 Task: Change  the formatting of the data to 'Which is Less than 10, 'In conditional formating, put the option 'Light Red Fill with Drak Red Text. 'add another formatting option Format As Table, insert the option 'Blue Table style Light 9 'In the sheet  Expense Management Logbook
Action: Mouse moved to (119, 117)
Screenshot: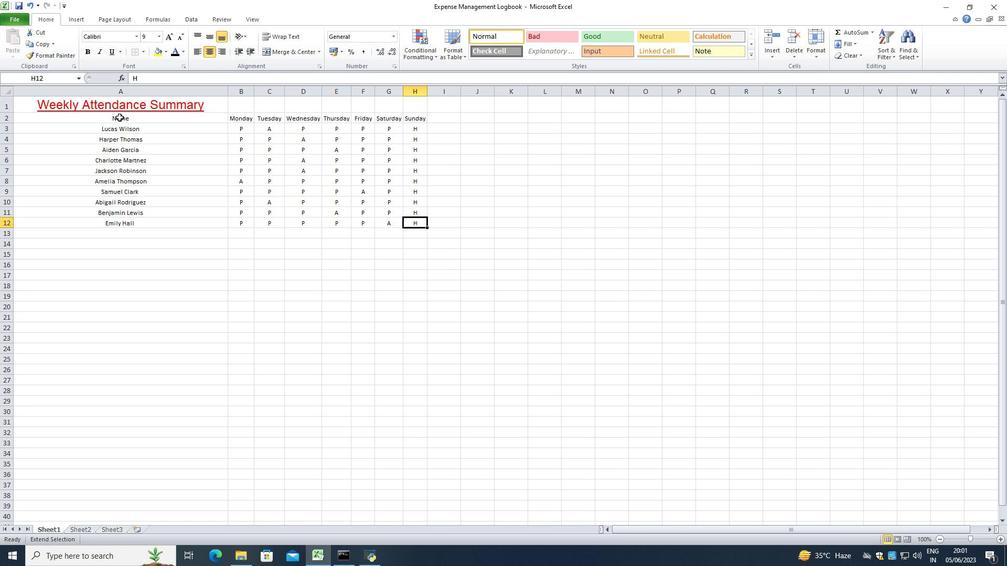 
Action: Mouse pressed left at (119, 117)
Screenshot: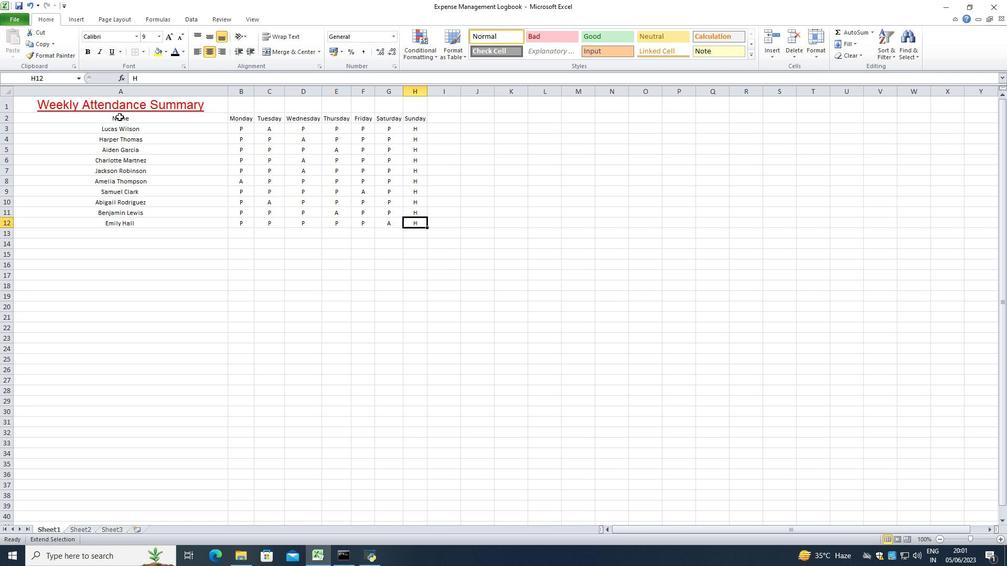
Action: Mouse moved to (150, 127)
Screenshot: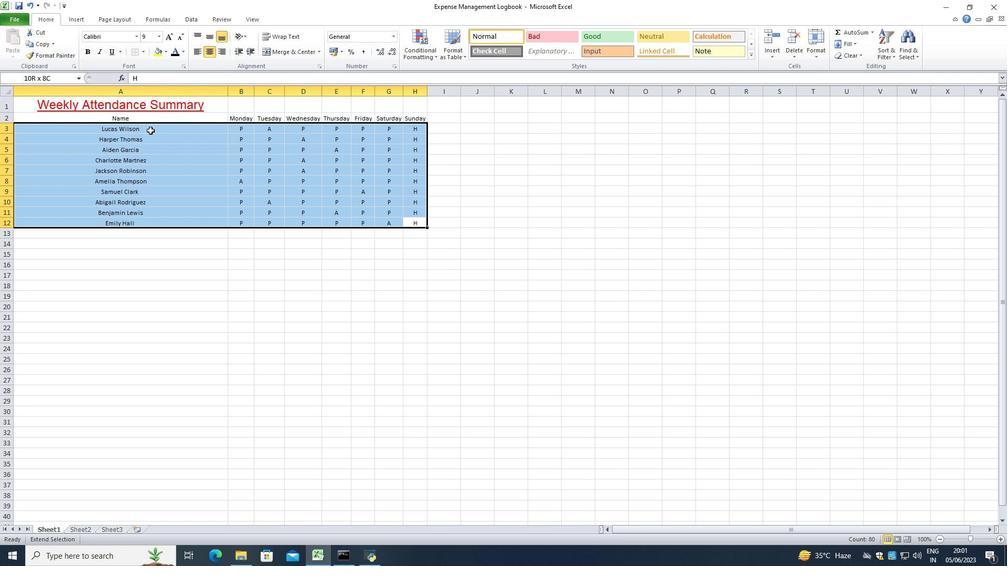 
Action: Mouse pressed left at (150, 127)
Screenshot: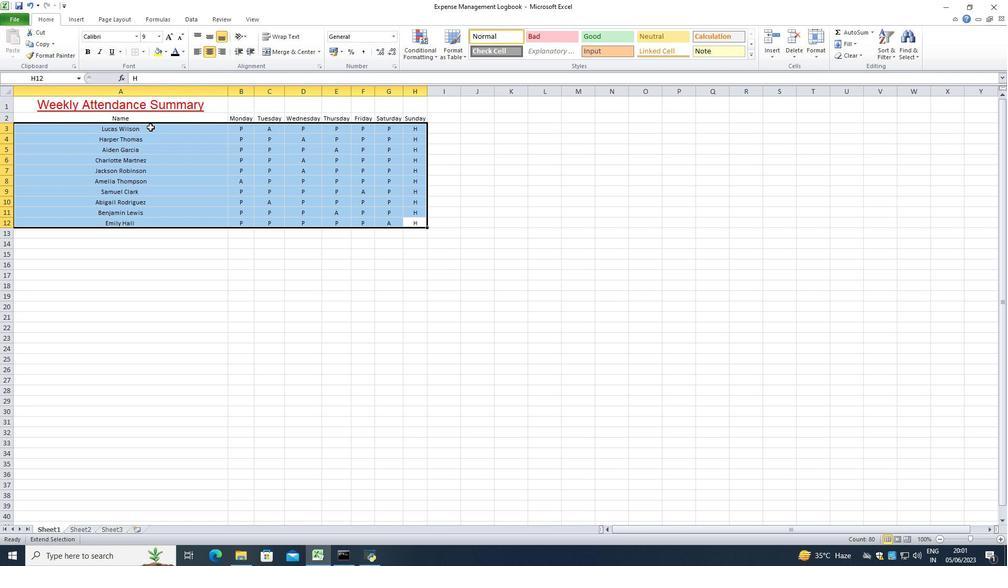 
Action: Mouse moved to (148, 119)
Screenshot: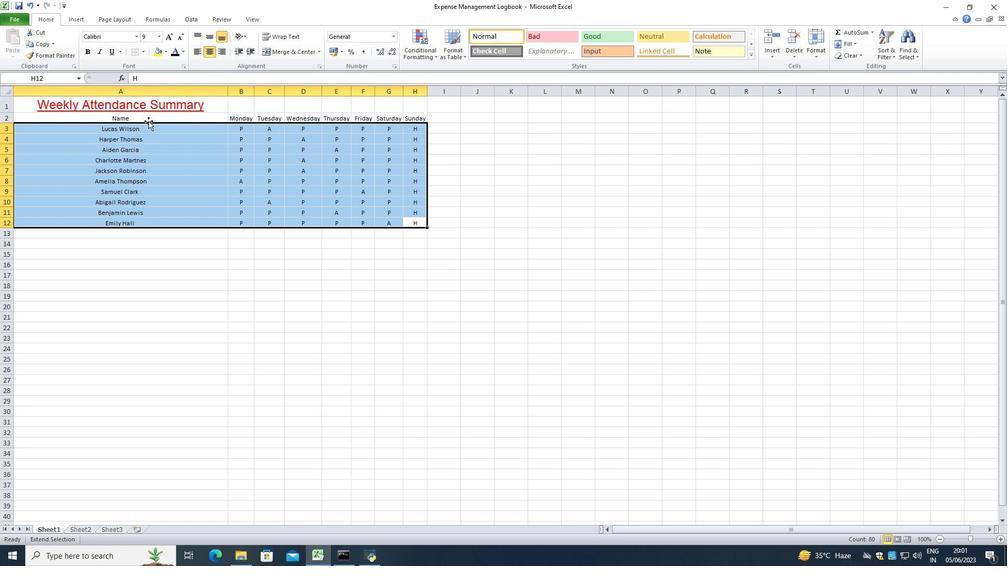 
Action: Mouse pressed left at (148, 119)
Screenshot: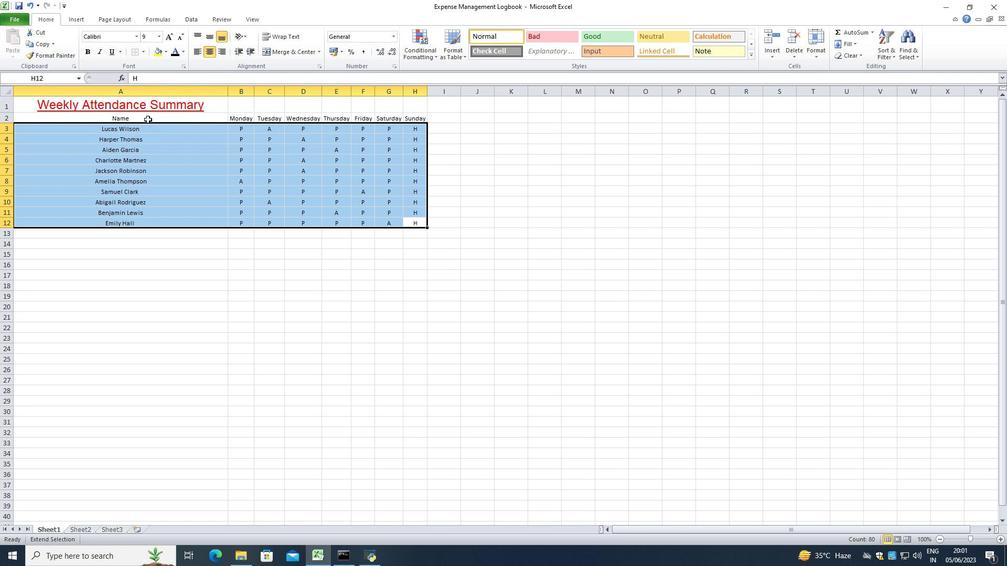 
Action: Mouse moved to (436, 57)
Screenshot: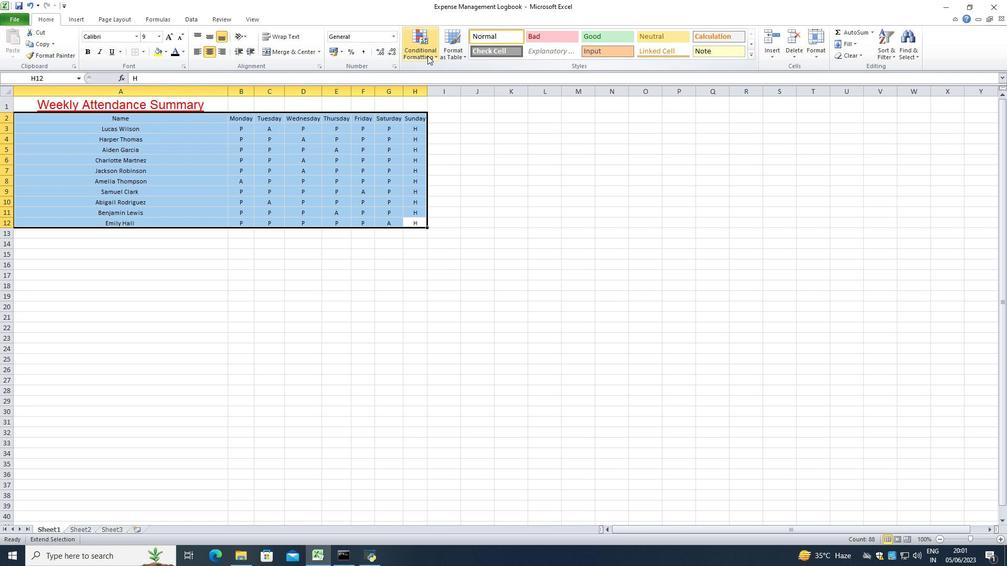 
Action: Mouse pressed left at (436, 57)
Screenshot: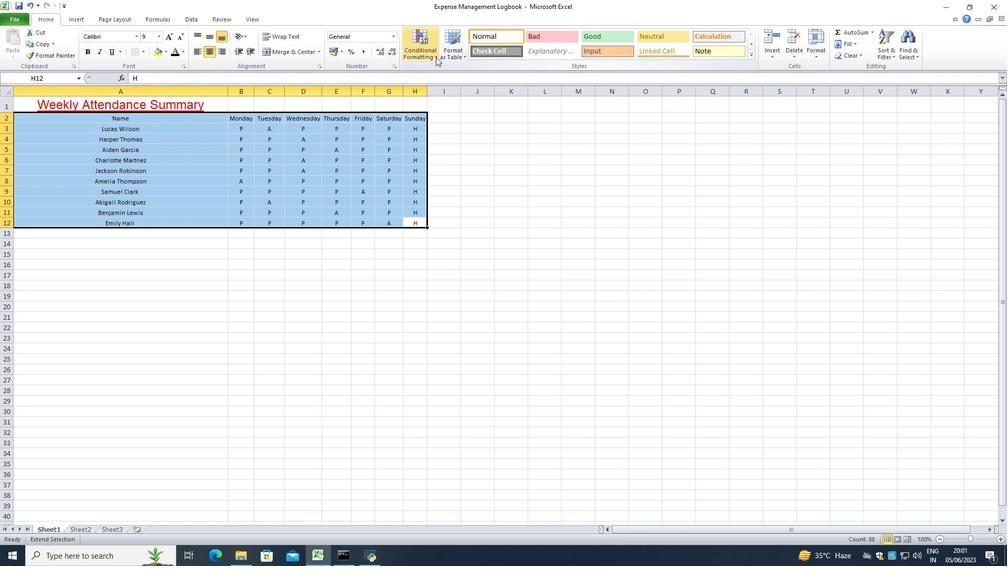 
Action: Mouse moved to (533, 104)
Screenshot: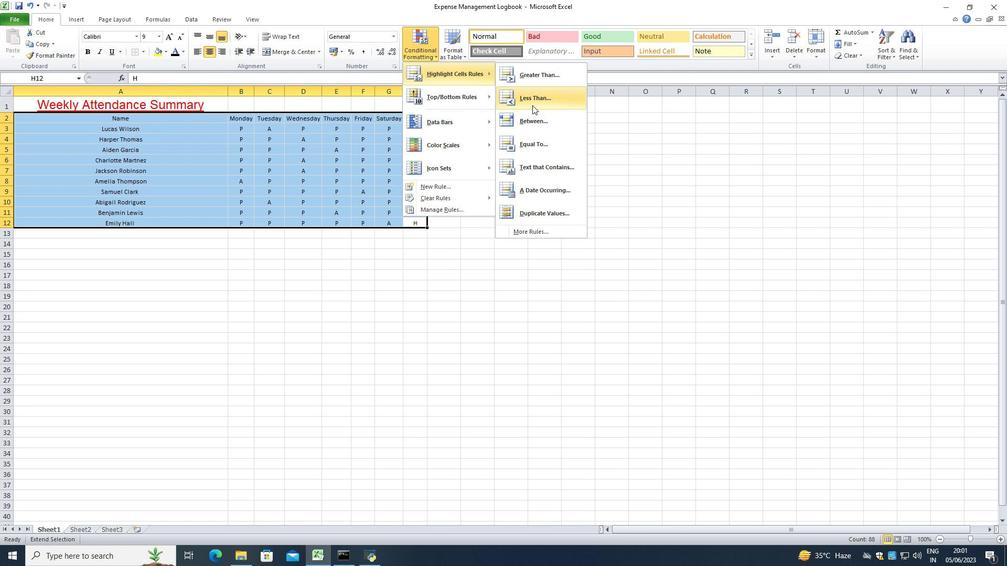 
Action: Mouse pressed left at (533, 104)
Screenshot: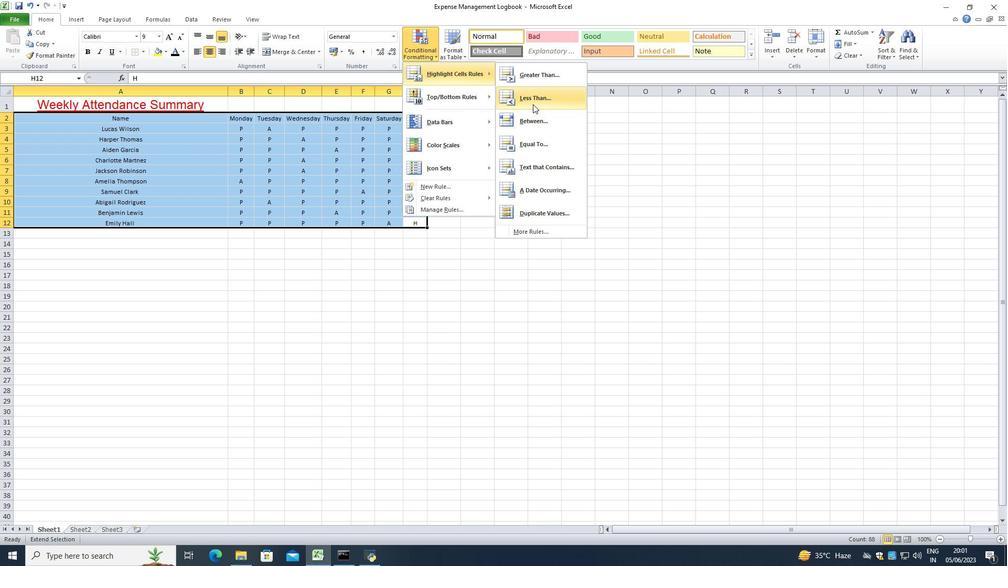 
Action: Mouse moved to (222, 236)
Screenshot: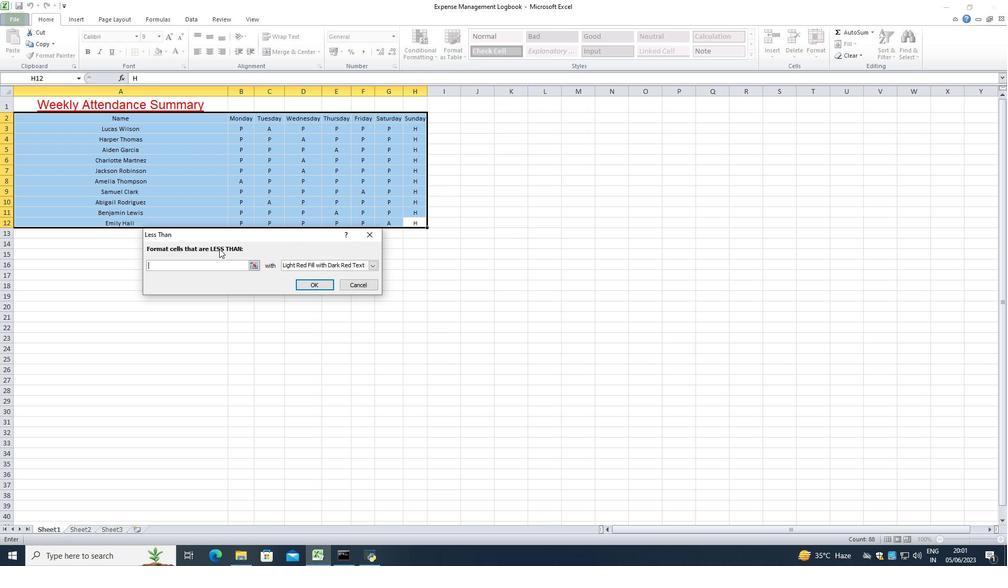 
Action: Key pressed 10
Screenshot: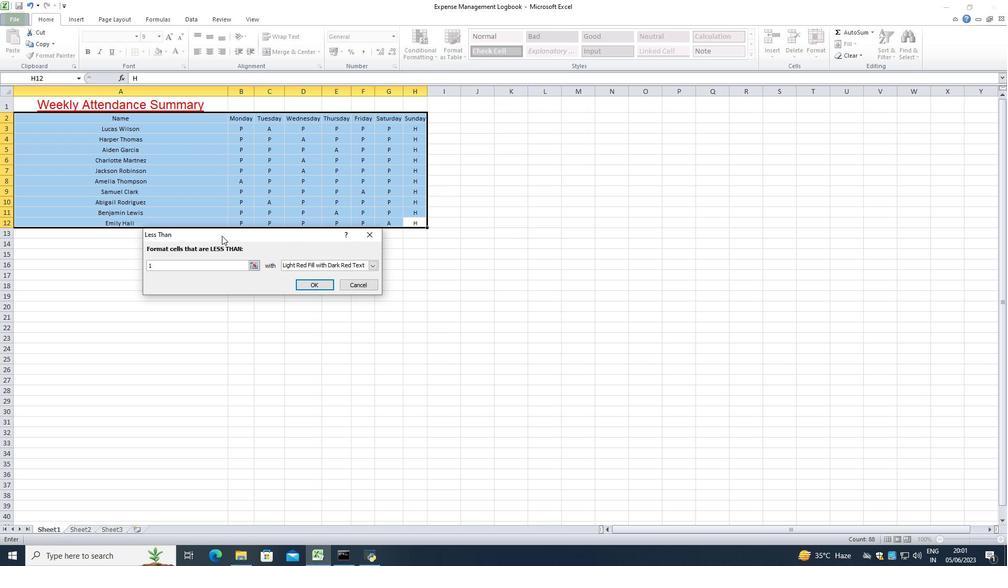 
Action: Mouse moved to (313, 264)
Screenshot: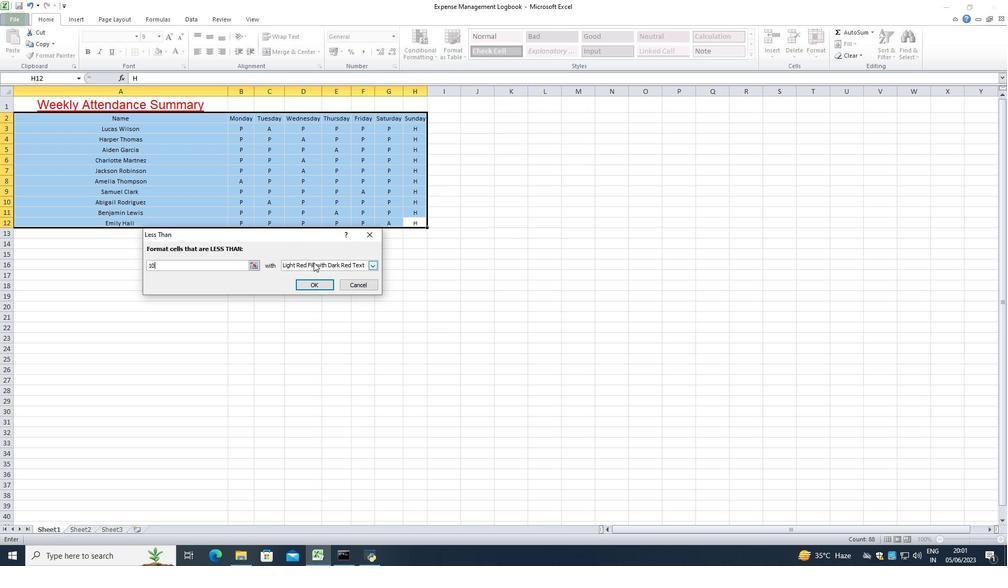 
Action: Mouse pressed left at (313, 264)
Screenshot: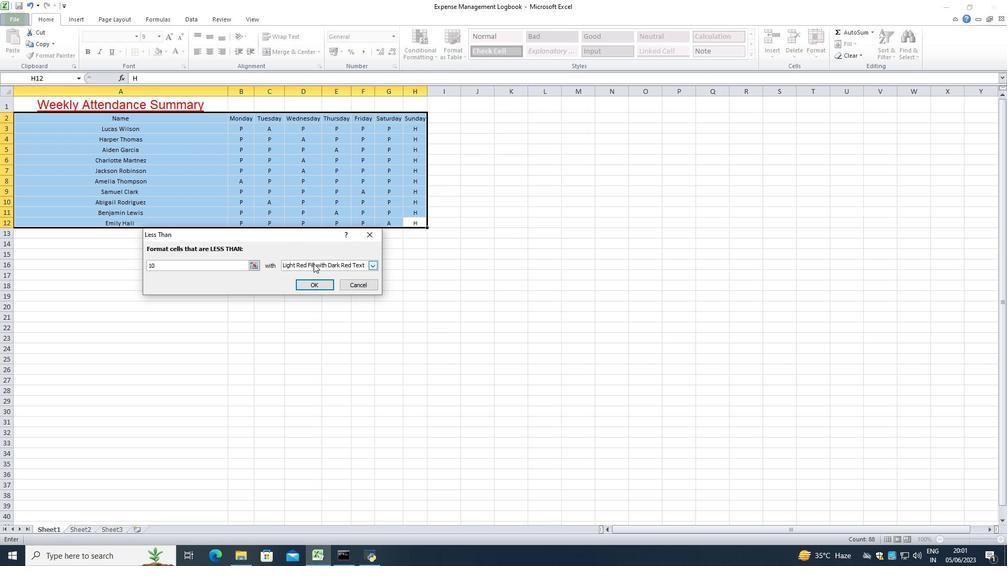 
Action: Mouse moved to (313, 274)
Screenshot: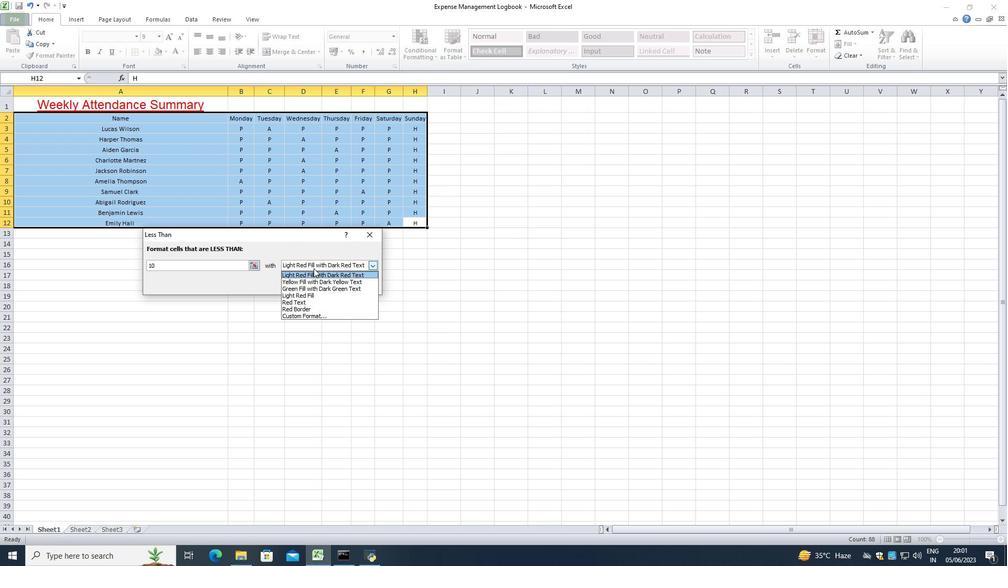 
Action: Mouse pressed left at (313, 274)
Screenshot: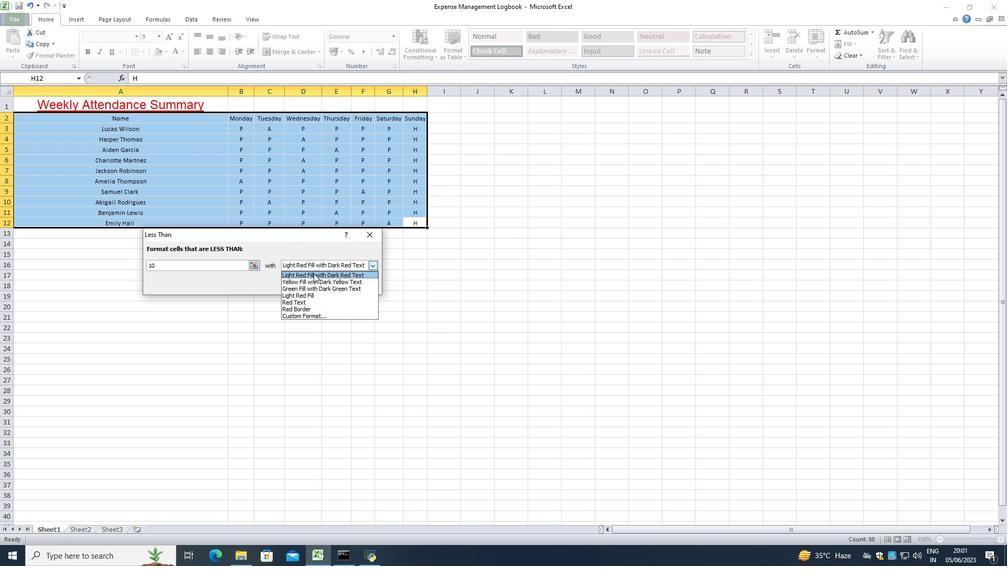 
Action: Mouse moved to (318, 285)
Screenshot: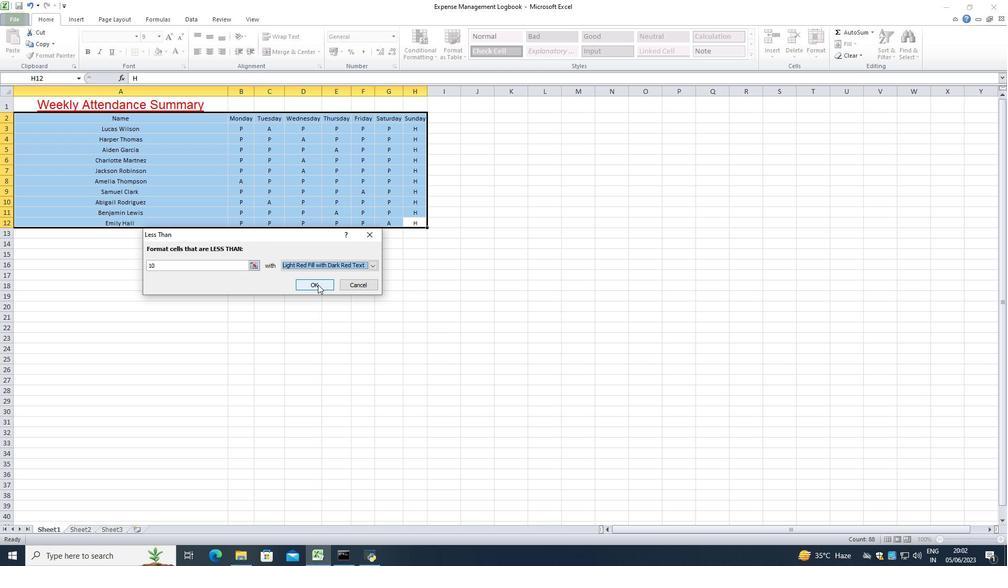 
Action: Mouse pressed left at (318, 285)
Screenshot: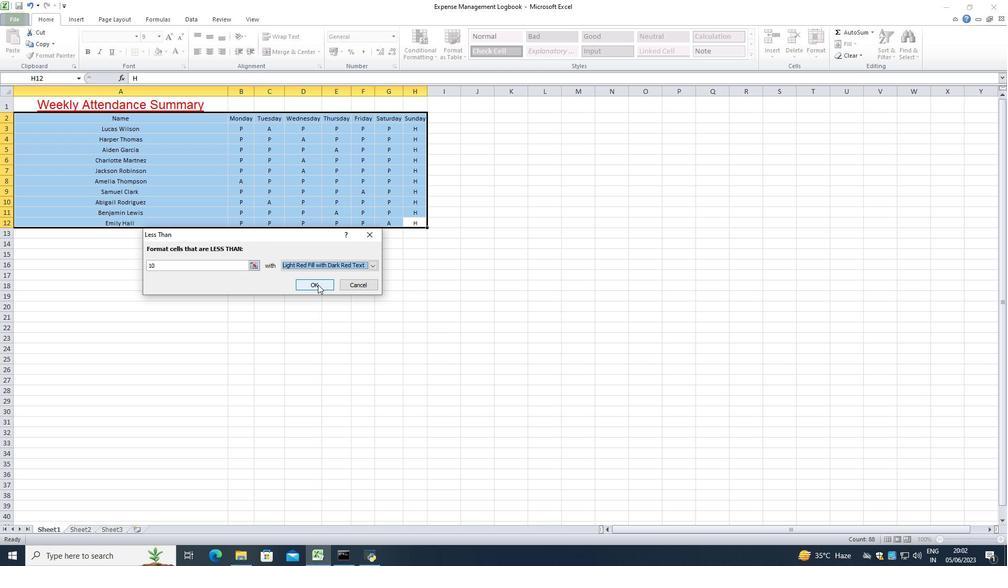 
Action: Mouse moved to (416, 238)
Screenshot: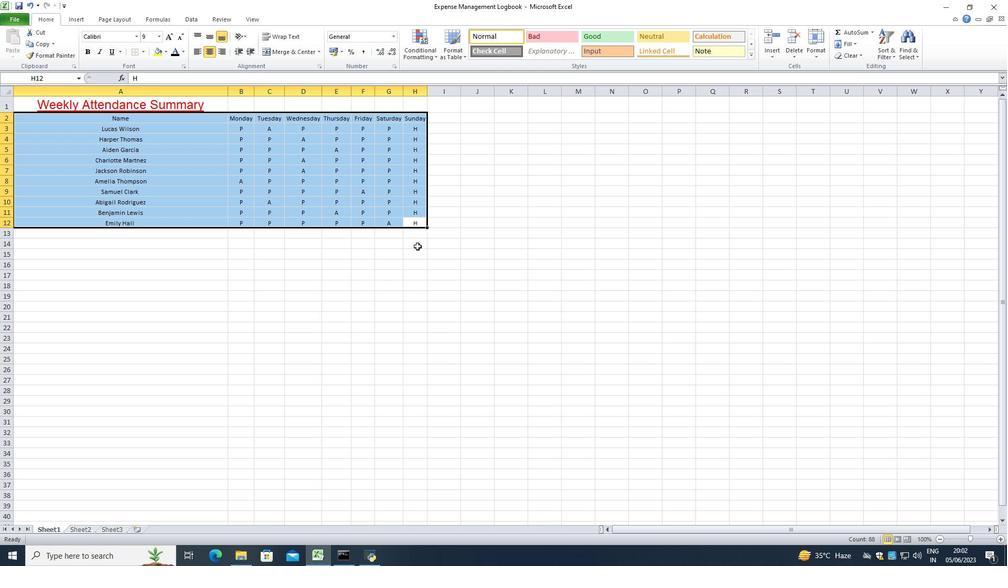
Action: Mouse pressed left at (416, 238)
Screenshot: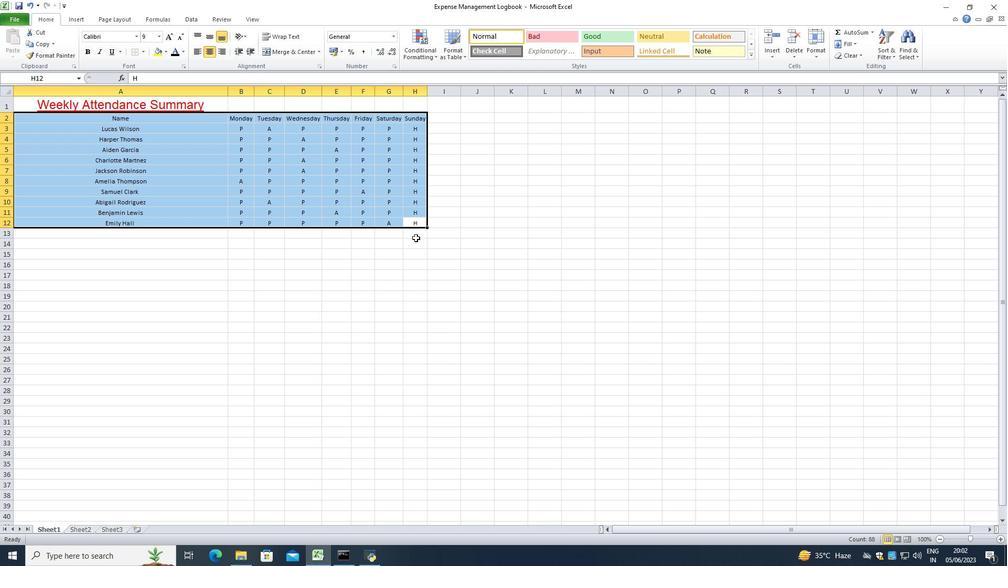 
Action: Mouse moved to (130, 119)
Screenshot: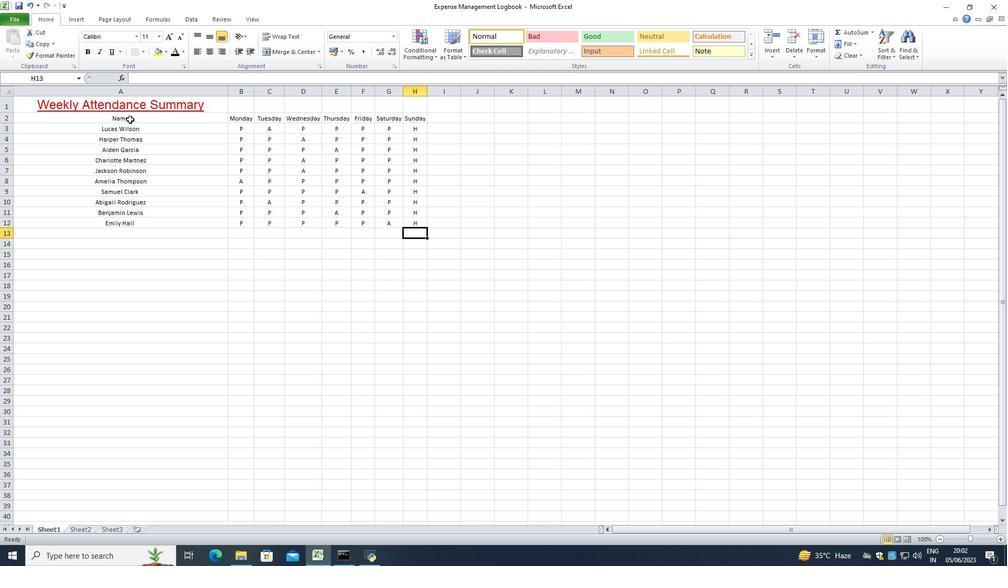
Action: Mouse pressed left at (130, 119)
Screenshot: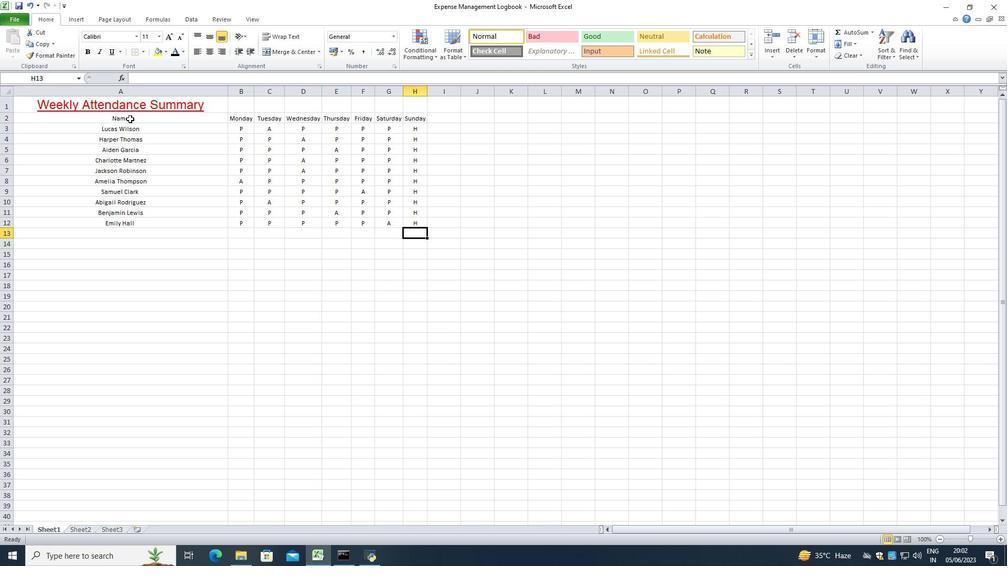 
Action: Mouse moved to (432, 55)
Screenshot: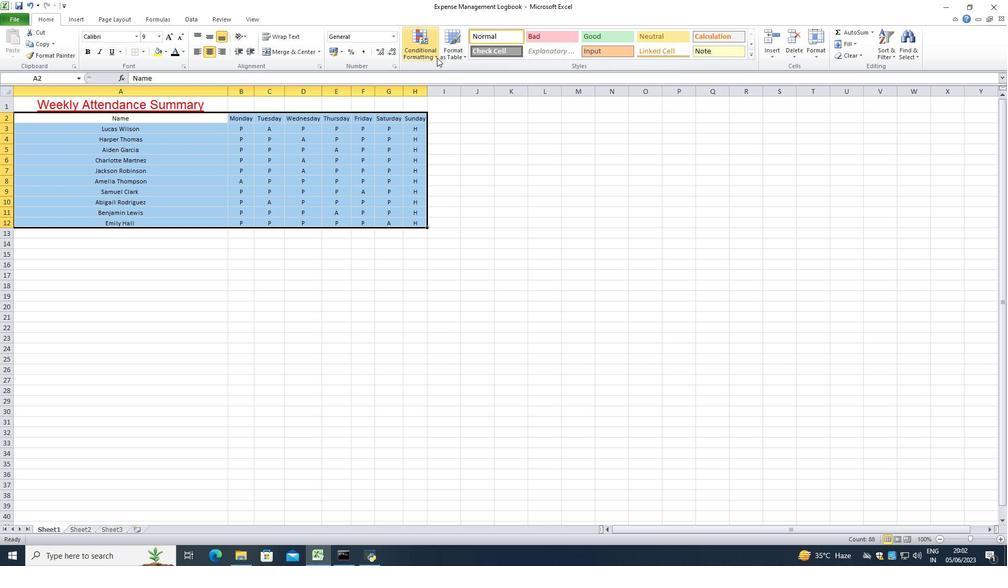 
Action: Mouse pressed left at (432, 55)
Screenshot: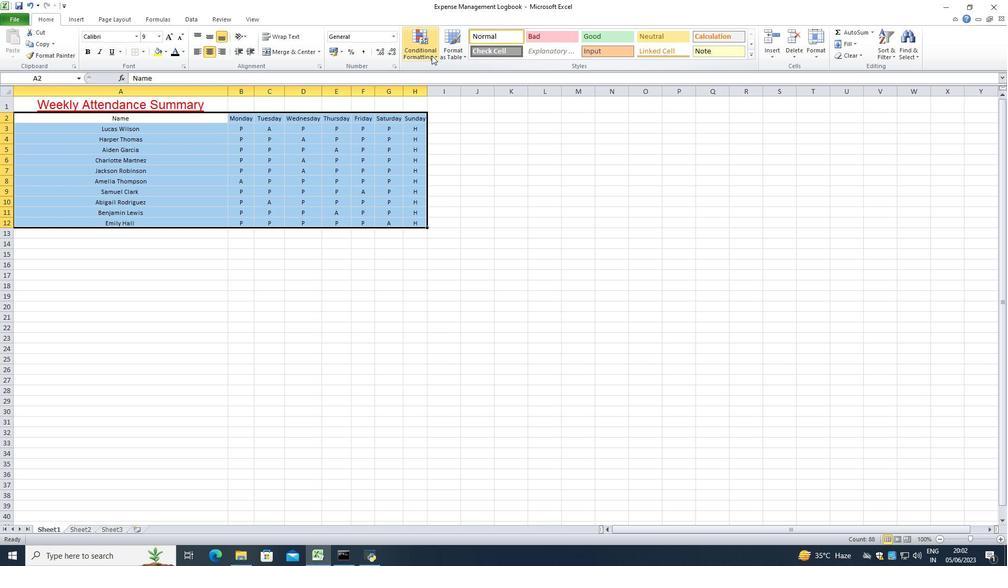 
Action: Mouse moved to (520, 99)
Screenshot: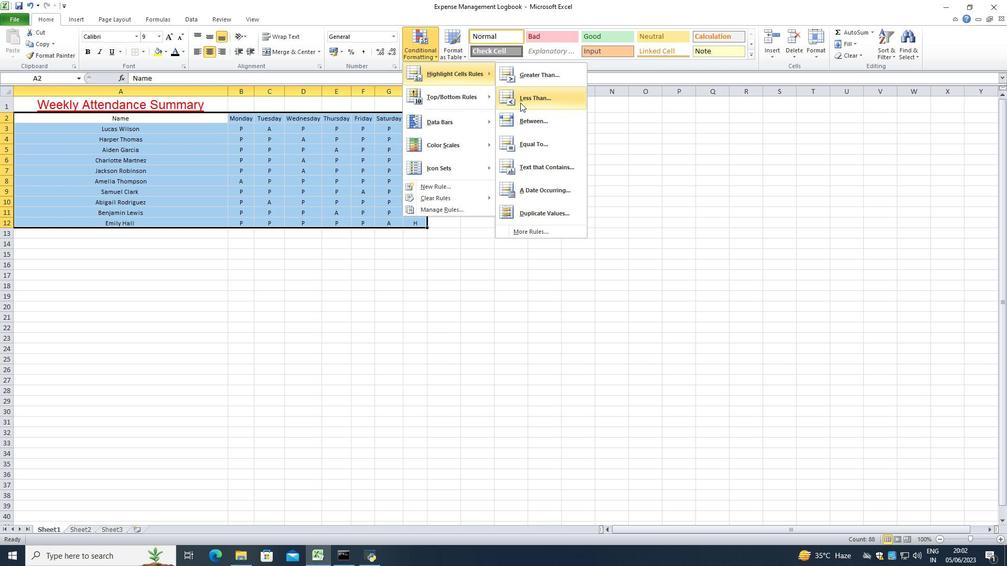 
Action: Mouse pressed left at (520, 99)
Screenshot: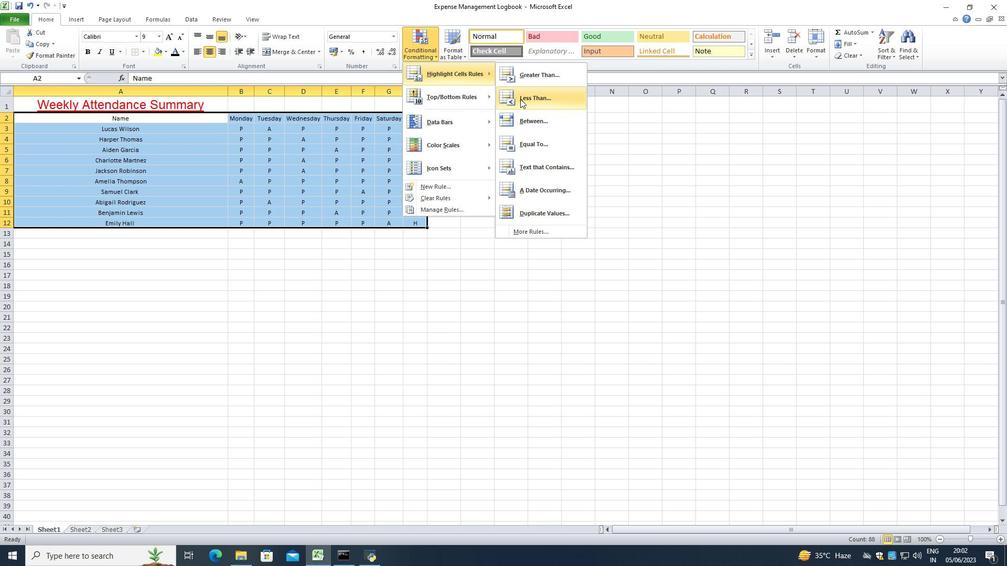 
Action: Mouse moved to (224, 260)
Screenshot: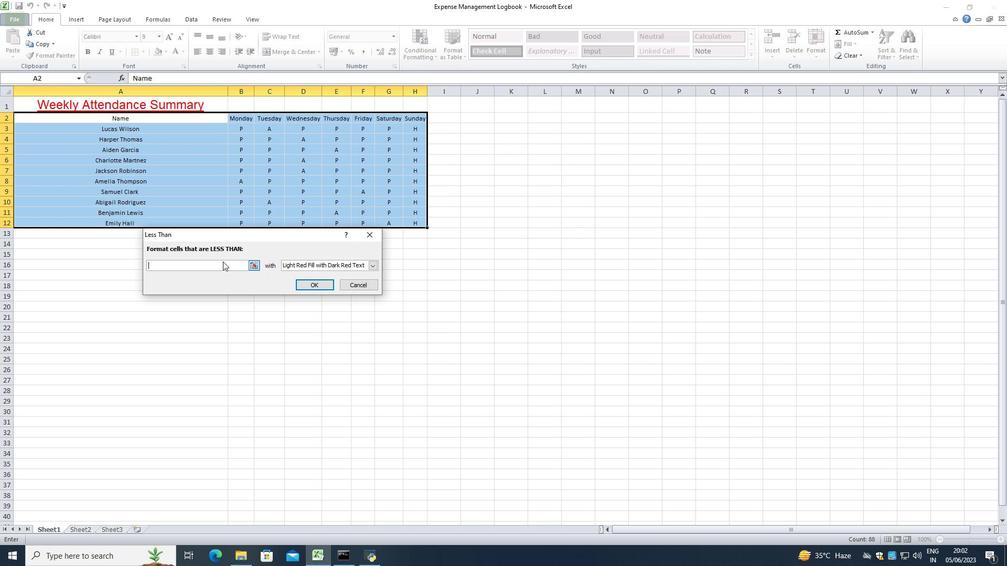 
Action: Key pressed 1
Screenshot: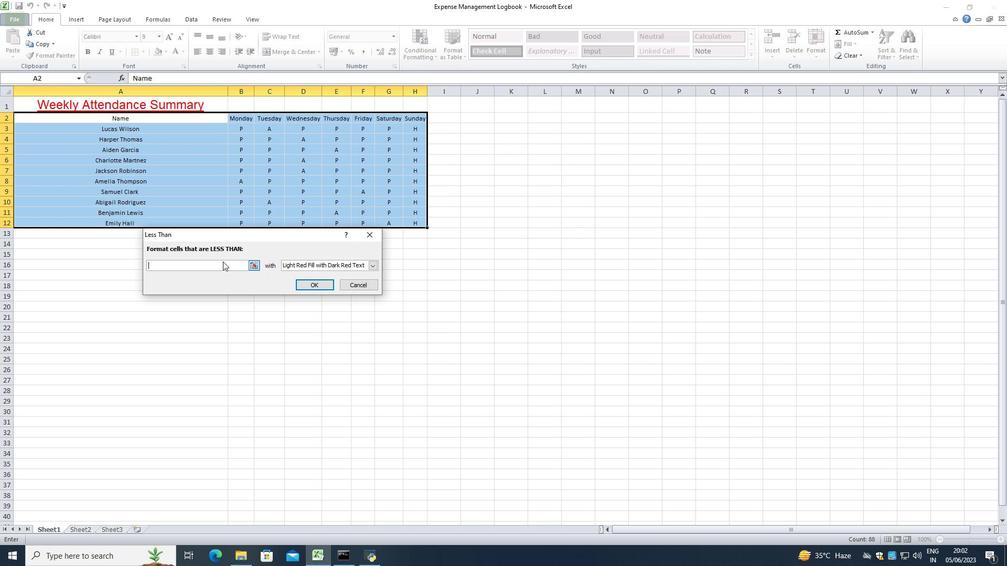
Action: Mouse moved to (225, 259)
Screenshot: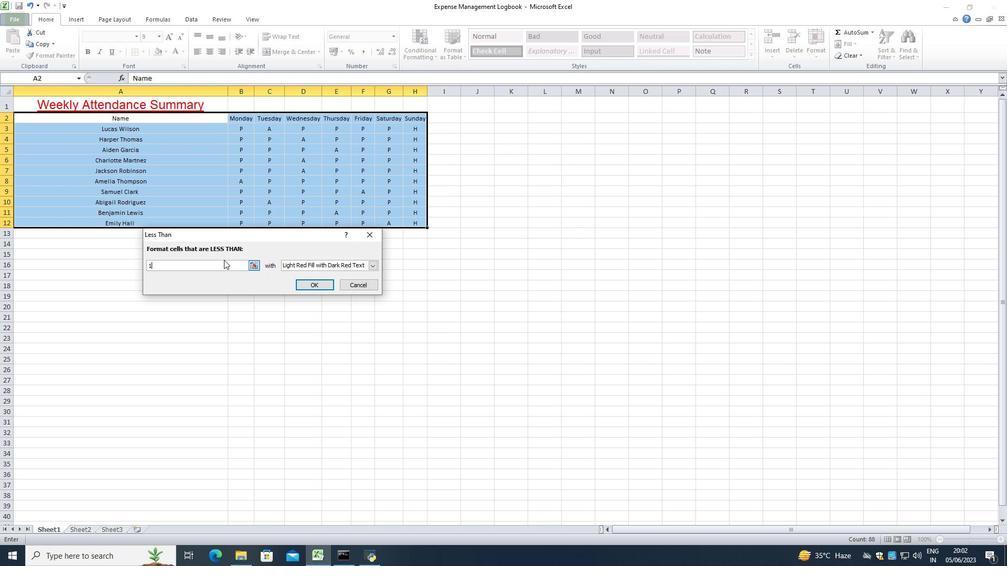
Action: Key pressed 0
Screenshot: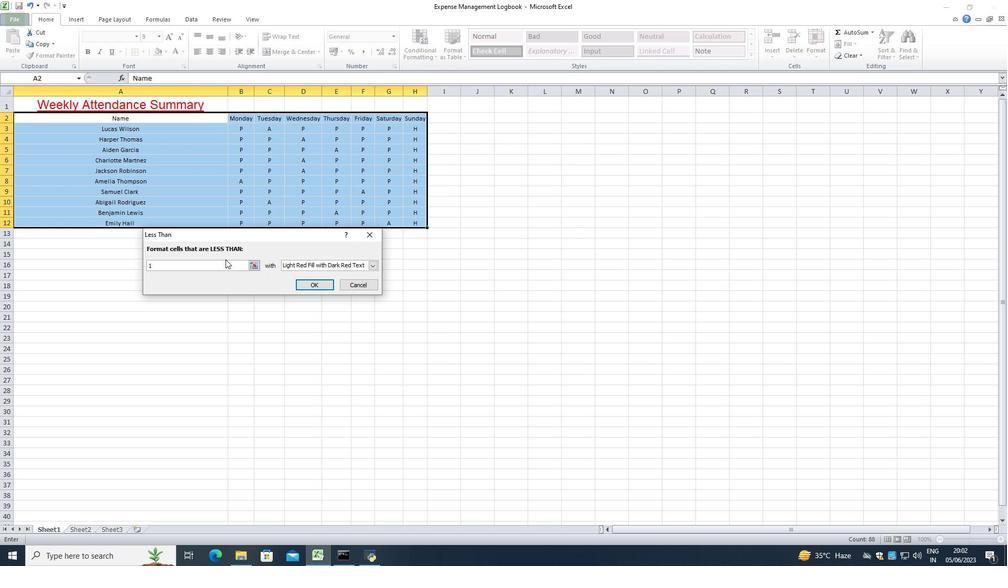 
Action: Mouse moved to (323, 286)
Screenshot: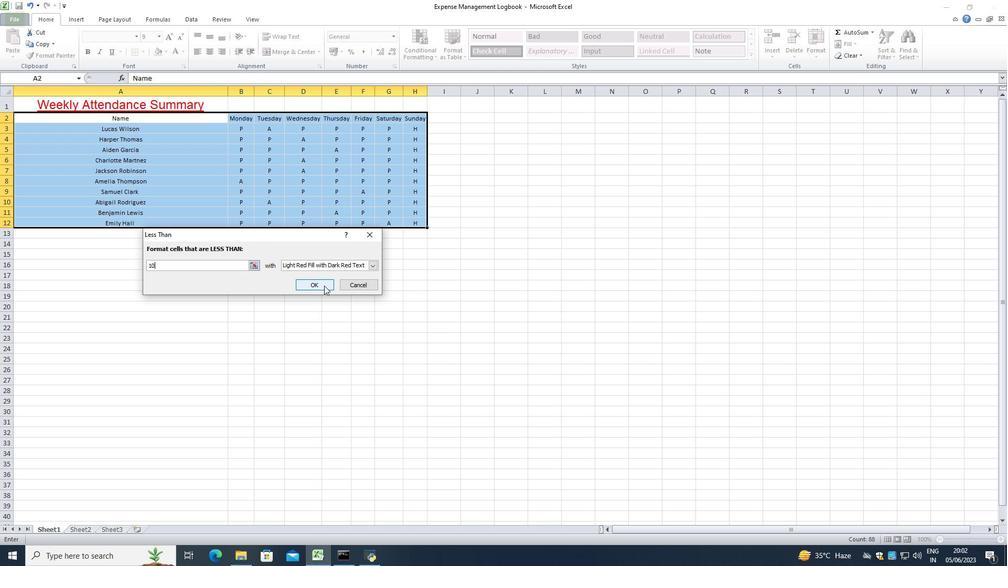 
Action: Mouse pressed left at (323, 286)
Screenshot: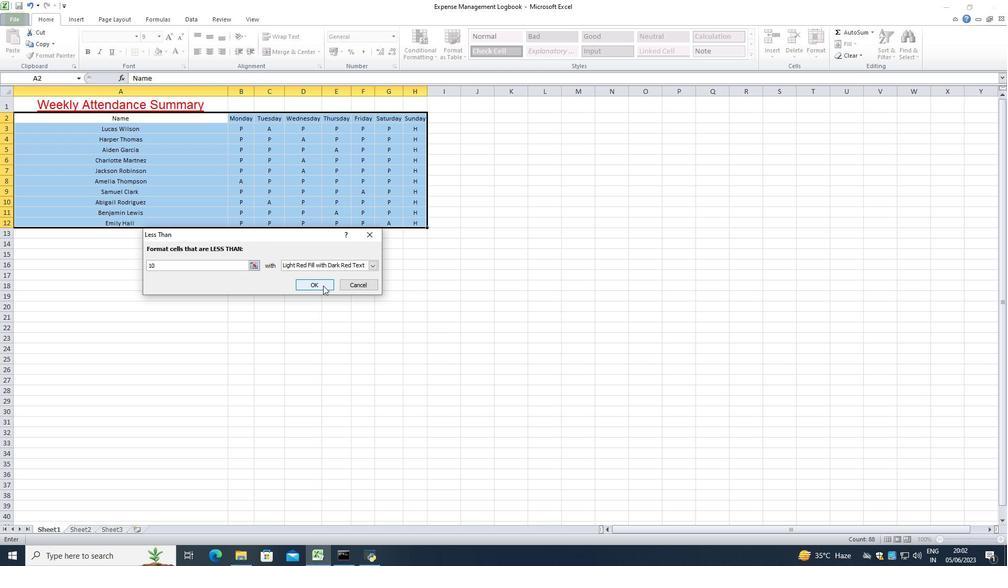 
Action: Mouse moved to (429, 242)
Screenshot: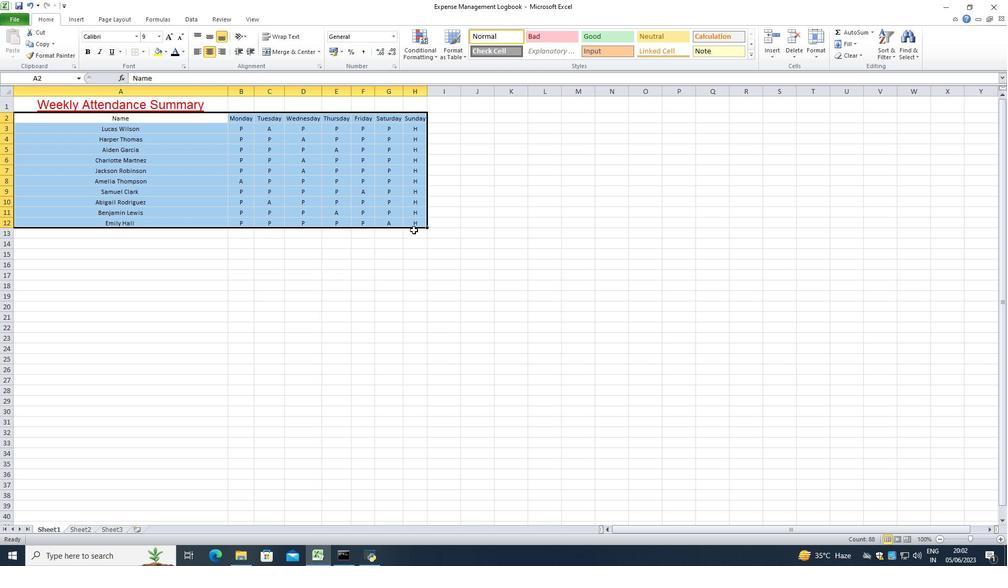 
Action: Mouse pressed left at (429, 242)
Screenshot: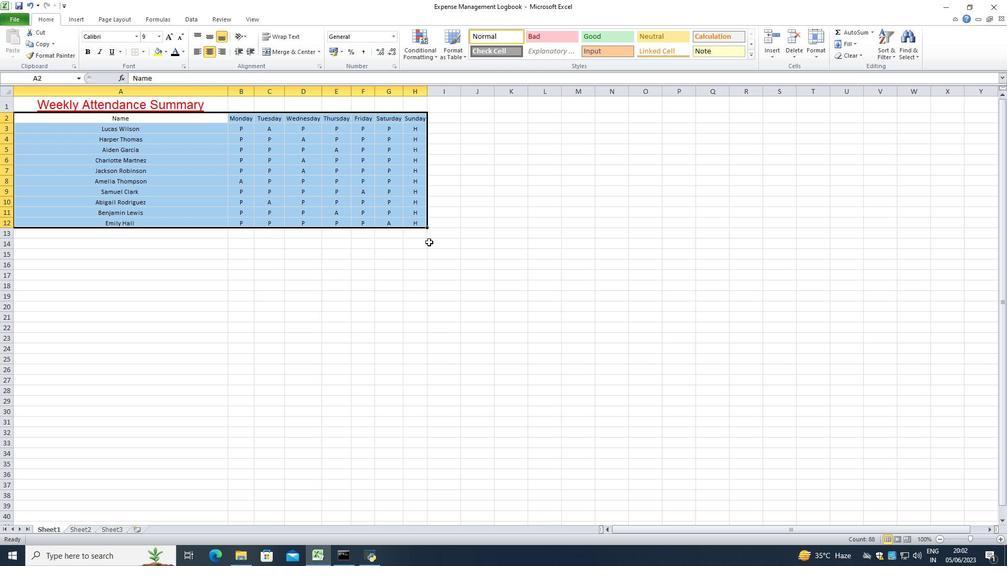 
Action: Mouse moved to (411, 220)
Screenshot: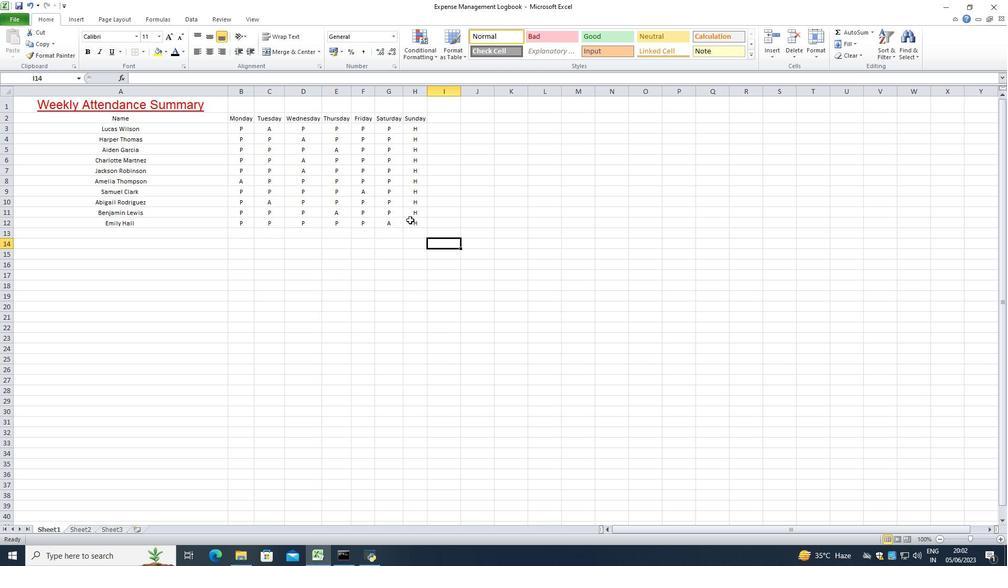 
Action: Mouse pressed left at (411, 220)
Screenshot: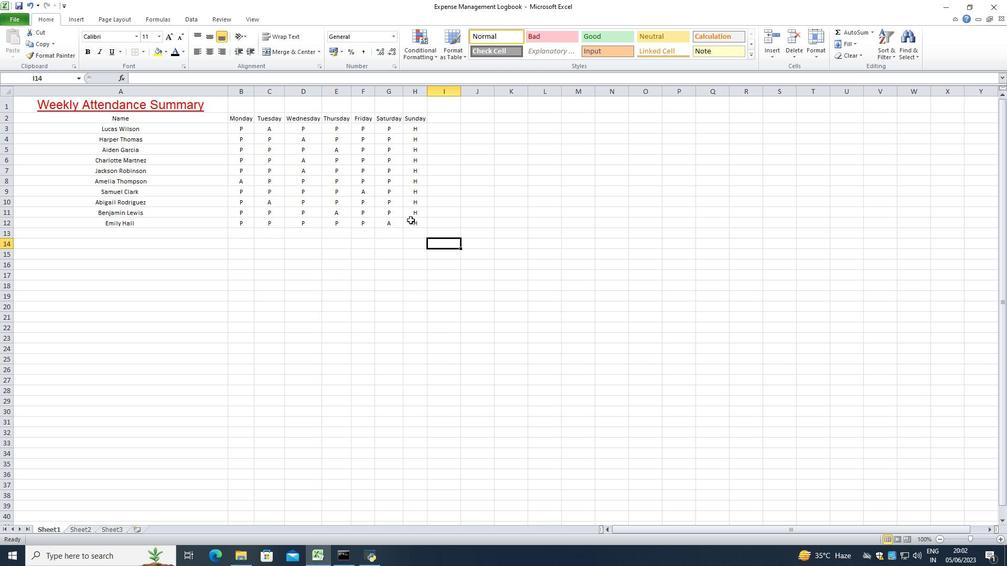 
Action: Mouse moved to (455, 56)
Screenshot: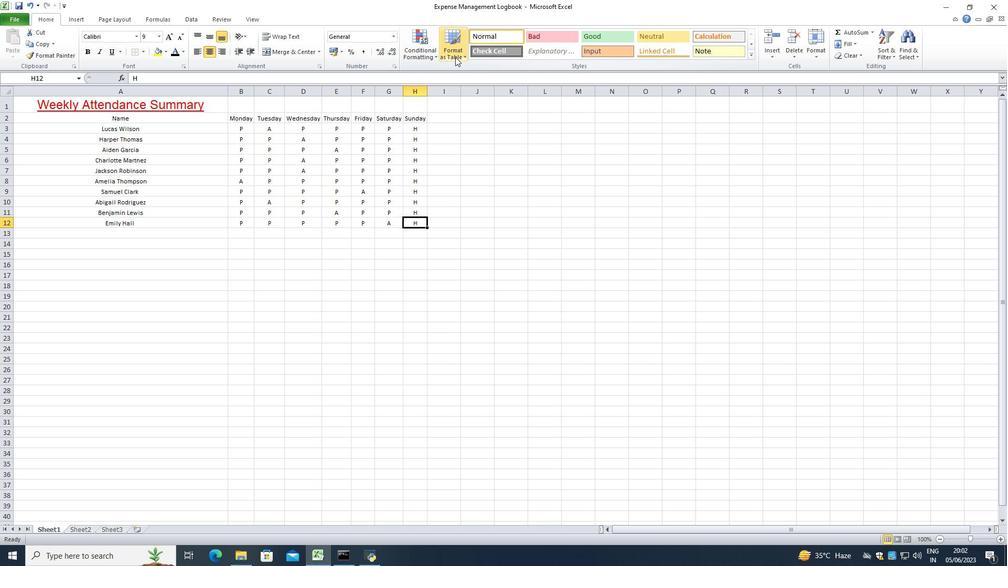 
Action: Mouse pressed left at (455, 56)
Screenshot: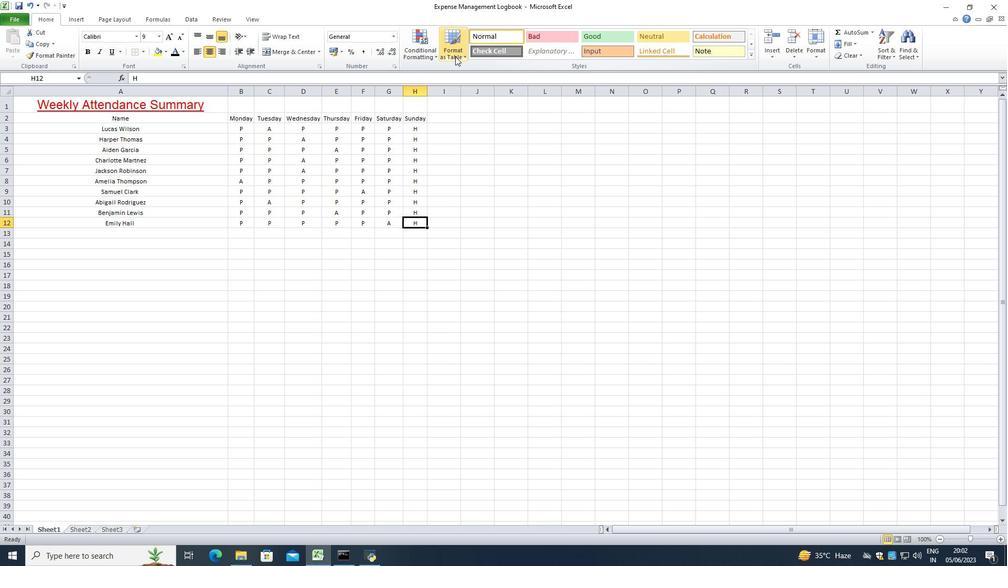 
Action: Mouse moved to (497, 114)
Screenshot: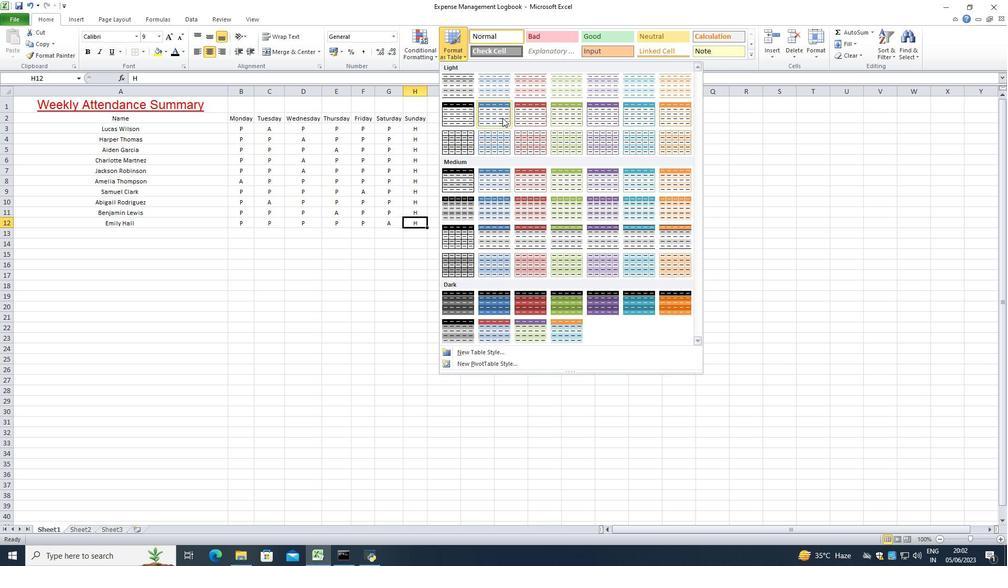 
Action: Mouse pressed left at (497, 114)
Screenshot: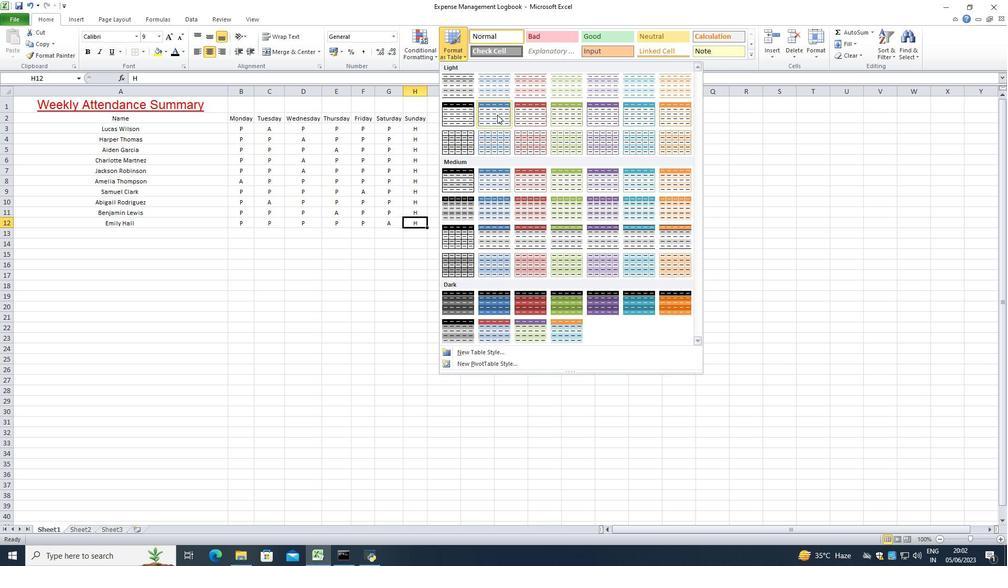 
Action: Mouse moved to (262, 286)
Screenshot: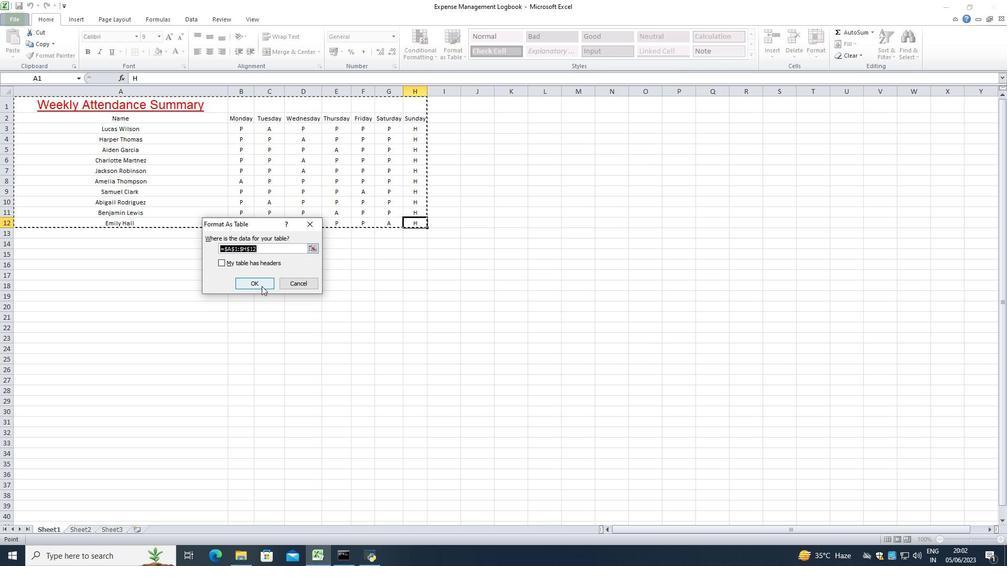 
Action: Mouse pressed left at (262, 286)
Screenshot: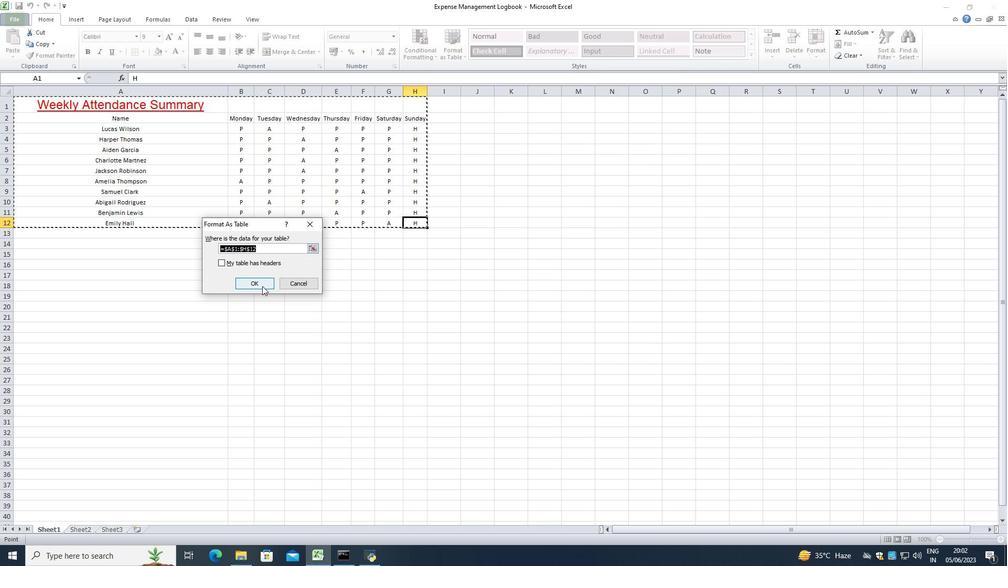 
Action: Mouse moved to (320, 259)
Screenshot: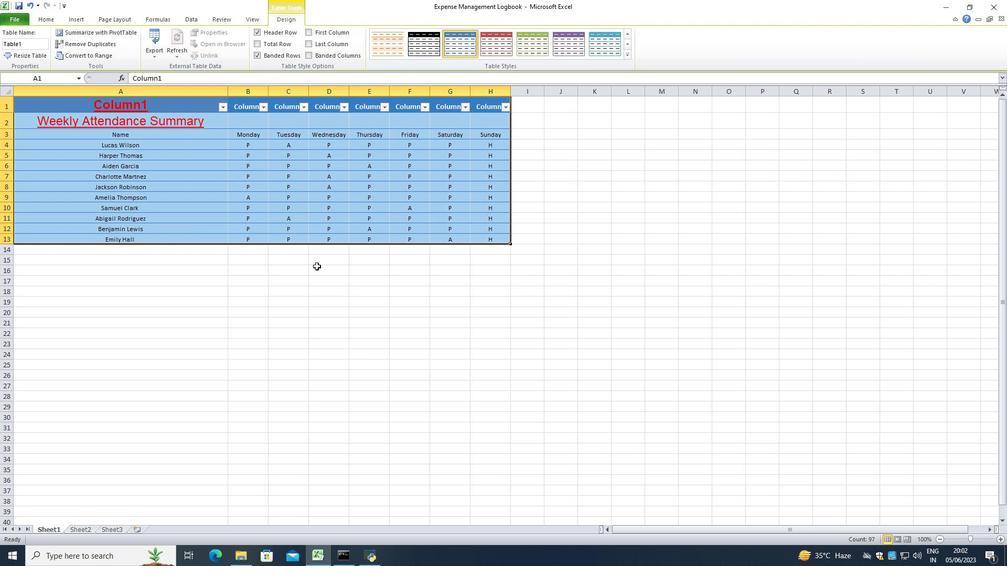 
Action: Mouse pressed left at (320, 259)
Screenshot: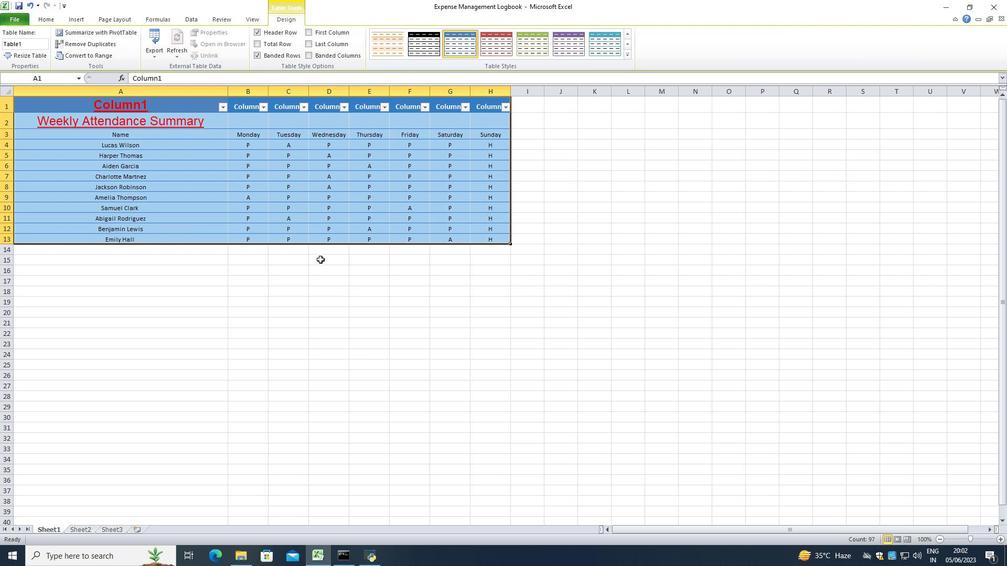 
Action: Mouse moved to (14, 18)
Screenshot: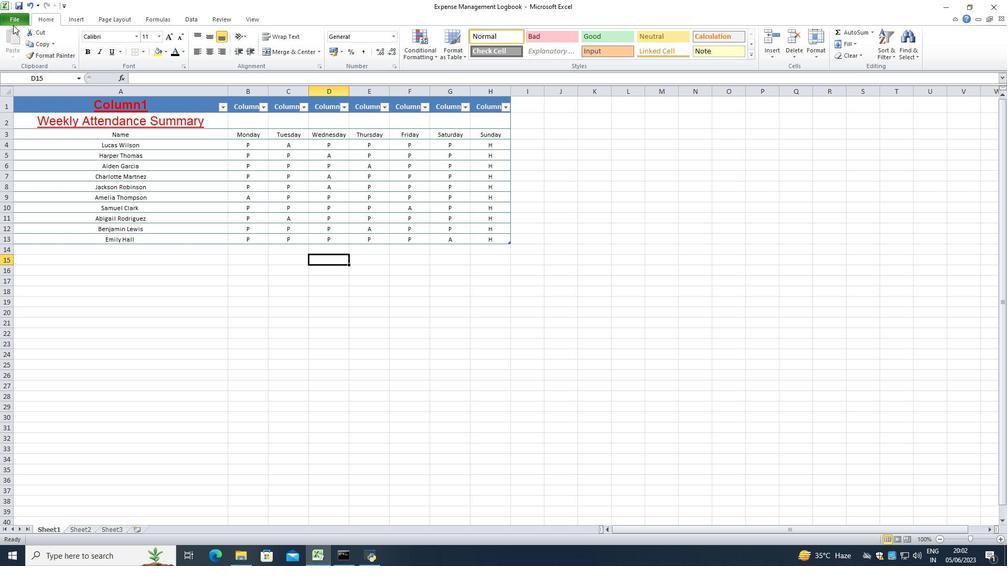 
Action: Mouse pressed left at (14, 18)
Screenshot: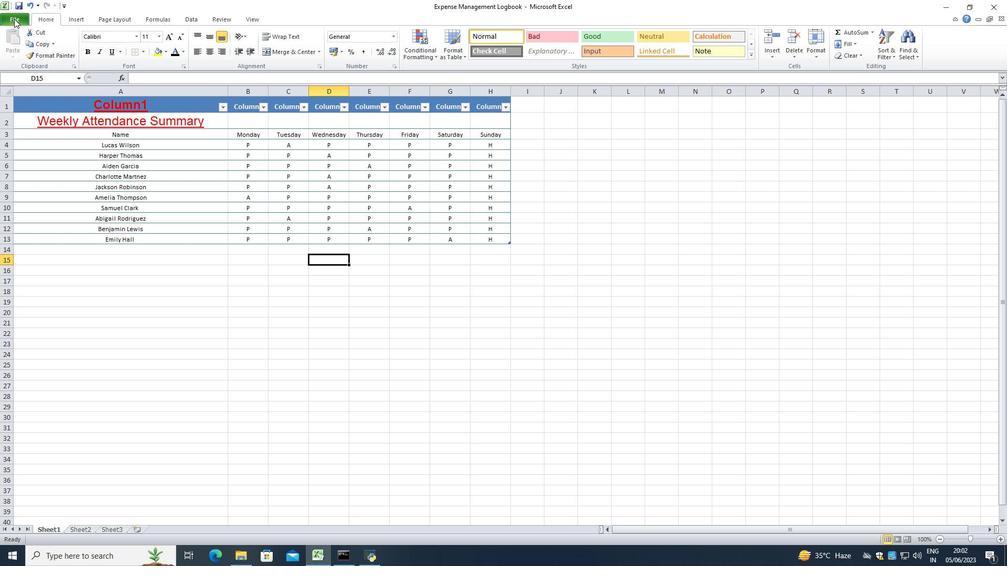 
Action: Mouse moved to (20, 52)
Screenshot: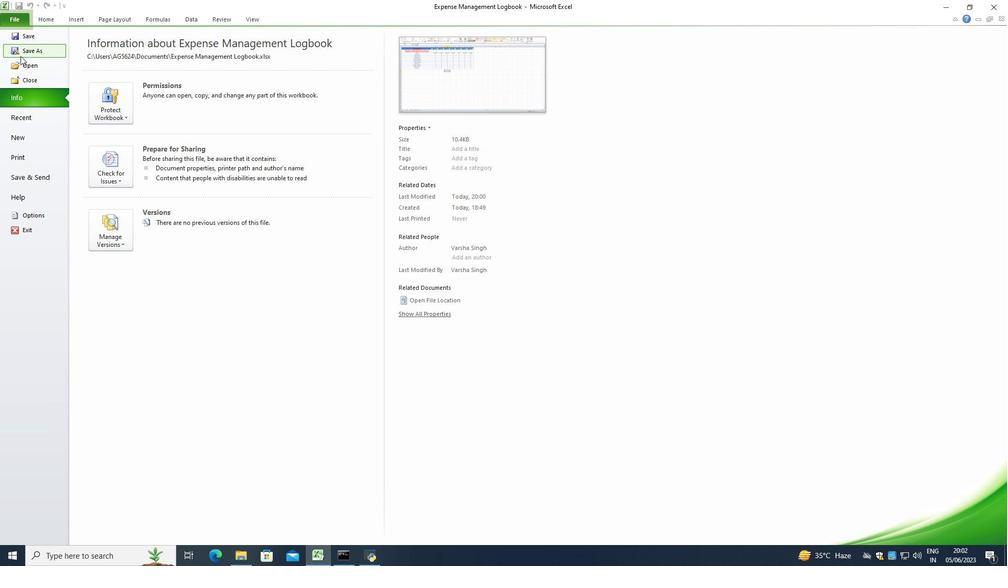 
Action: Mouse pressed left at (20, 52)
Screenshot: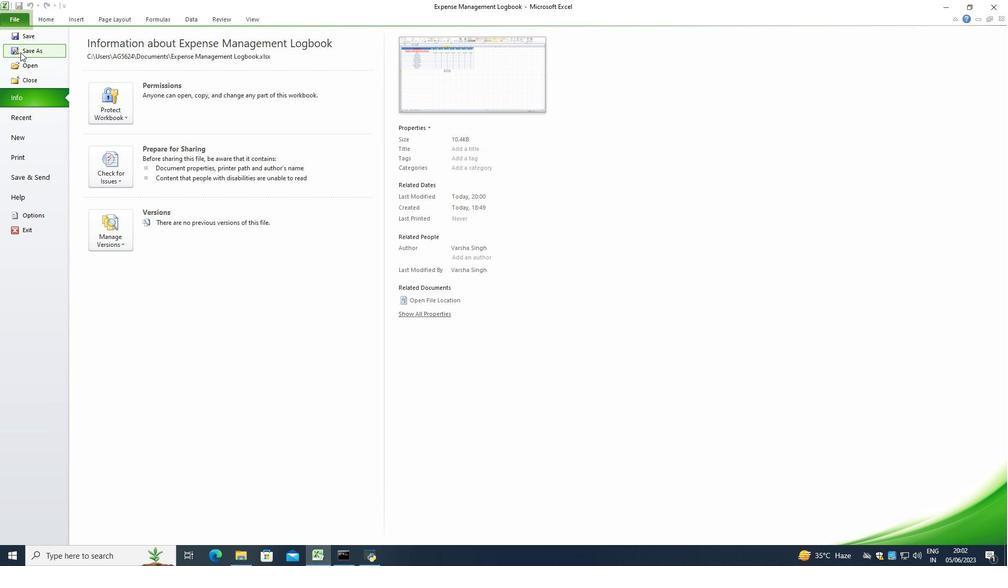
Action: Mouse moved to (407, 281)
Screenshot: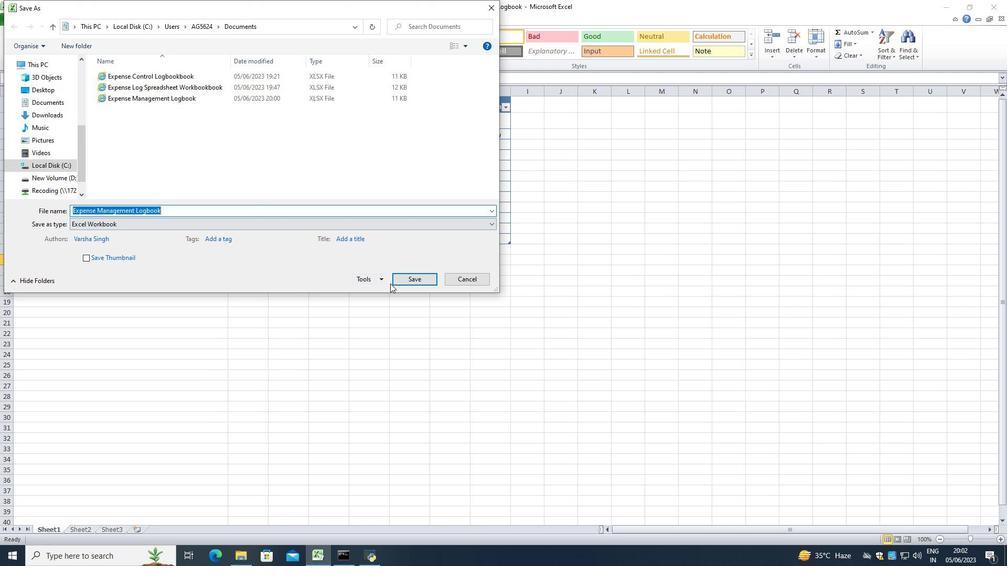 
Action: Mouse pressed left at (407, 281)
Screenshot: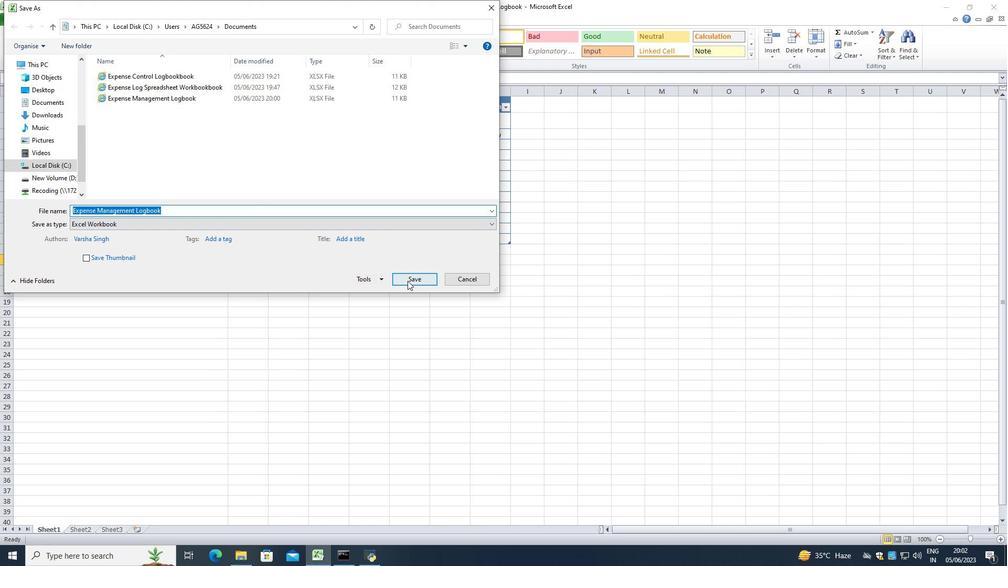 
Action: Mouse moved to (533, 278)
Screenshot: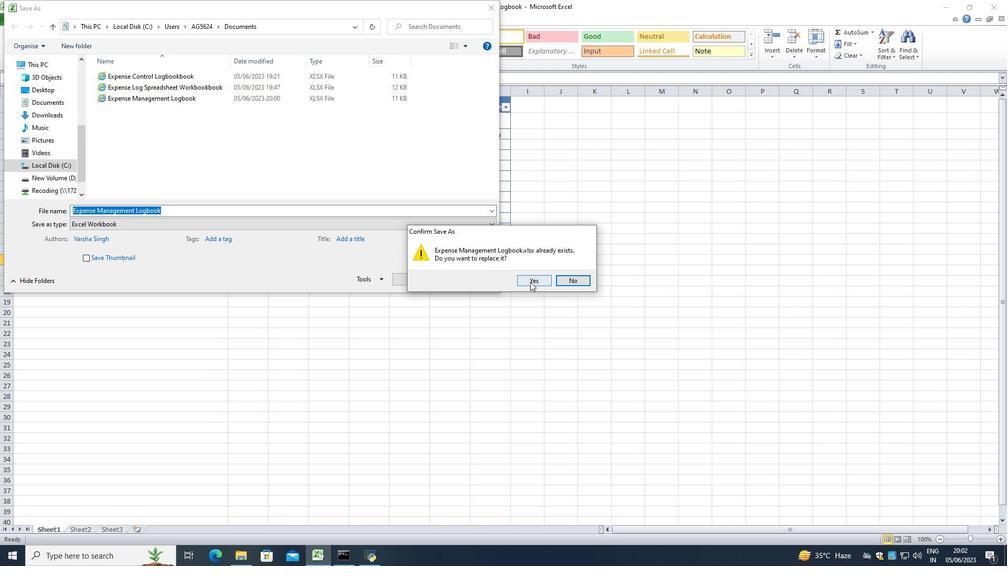 
Action: Mouse pressed left at (533, 278)
Screenshot: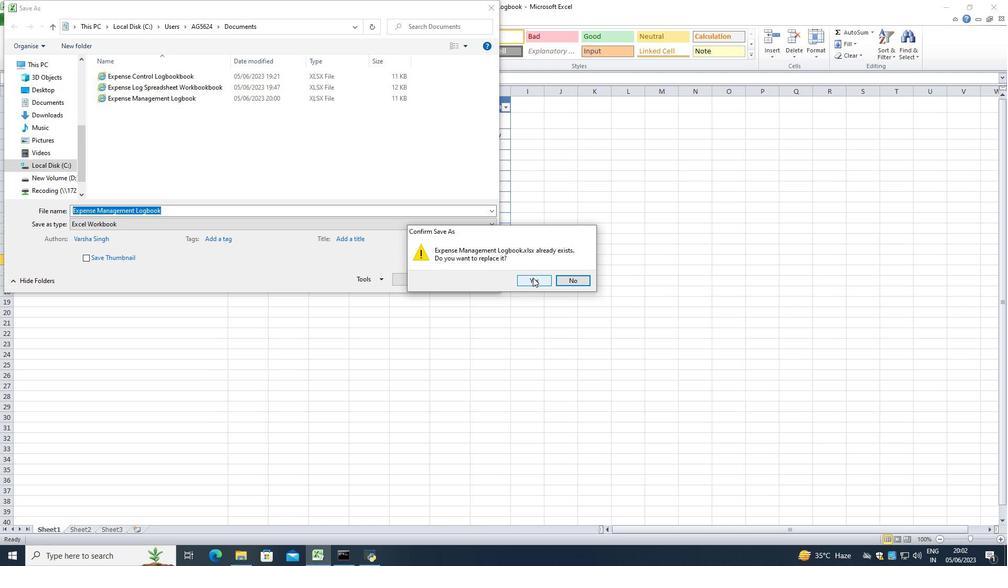 
Action: Mouse moved to (348, 221)
Screenshot: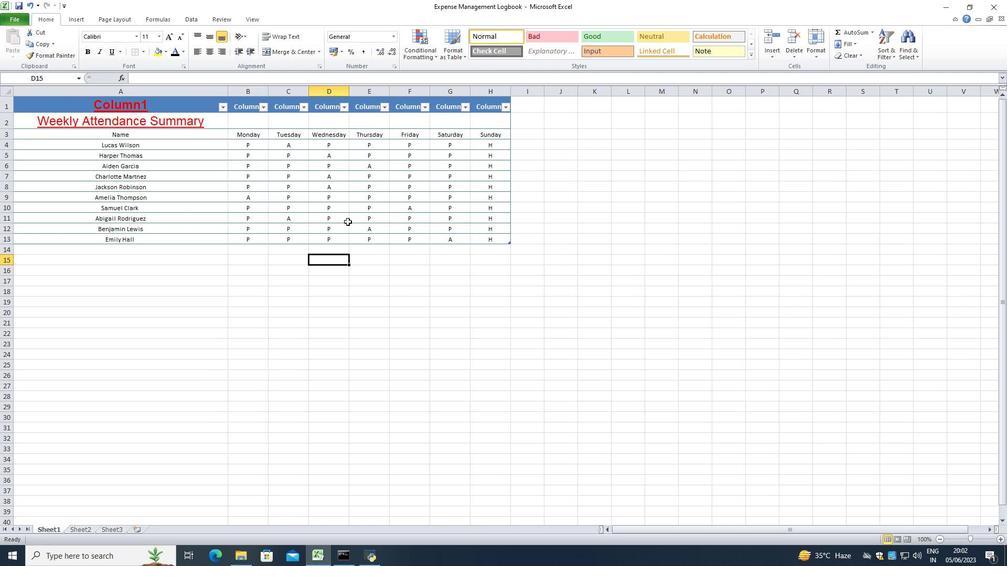 
